 Task: Create a rule from the Agile list, Priority changed -> Complete task in the project AgileRelay if Priority Cleared then Complete Task
Action: Mouse moved to (938, 157)
Screenshot: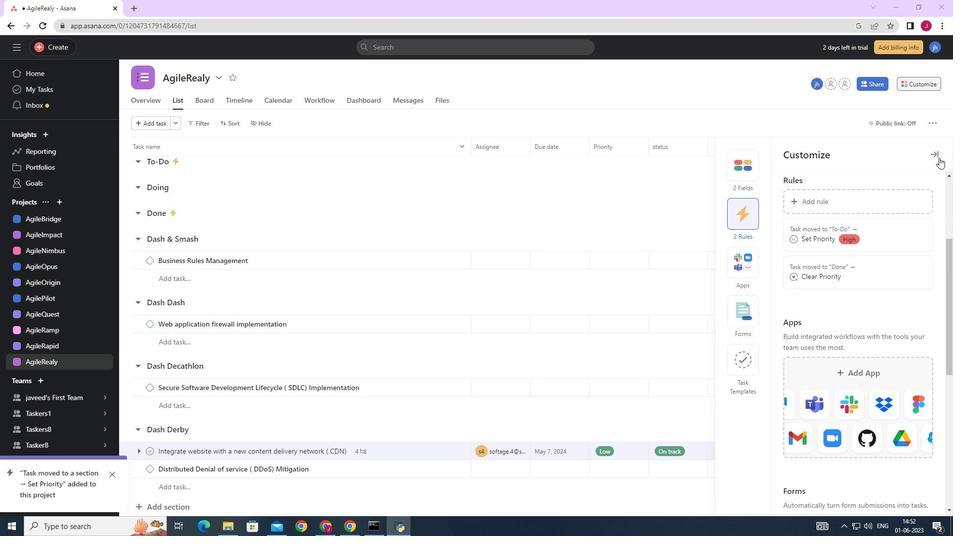 
Action: Mouse pressed left at (938, 157)
Screenshot: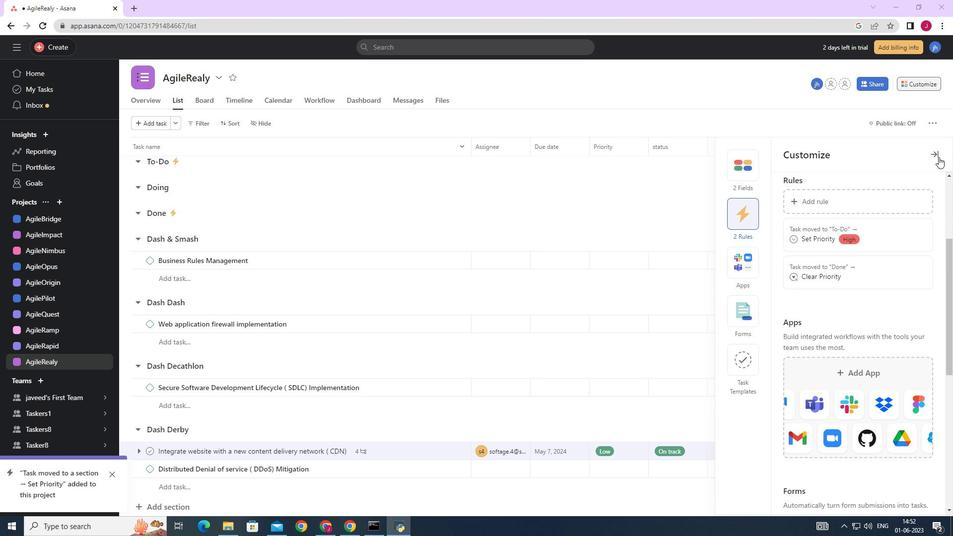 
Action: Mouse moved to (701, 249)
Screenshot: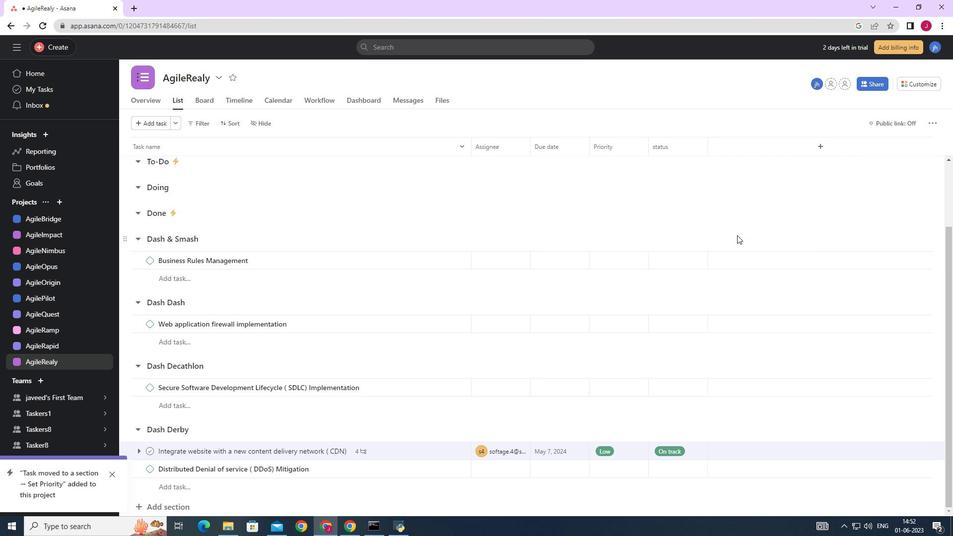 
Action: Mouse scrolled (701, 249) with delta (0, 0)
Screenshot: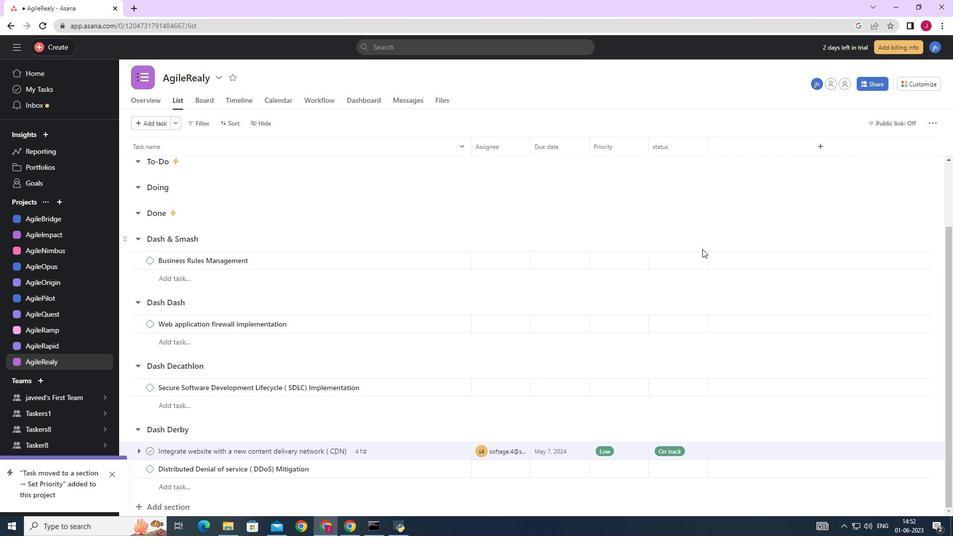 
Action: Mouse scrolled (701, 249) with delta (0, 0)
Screenshot: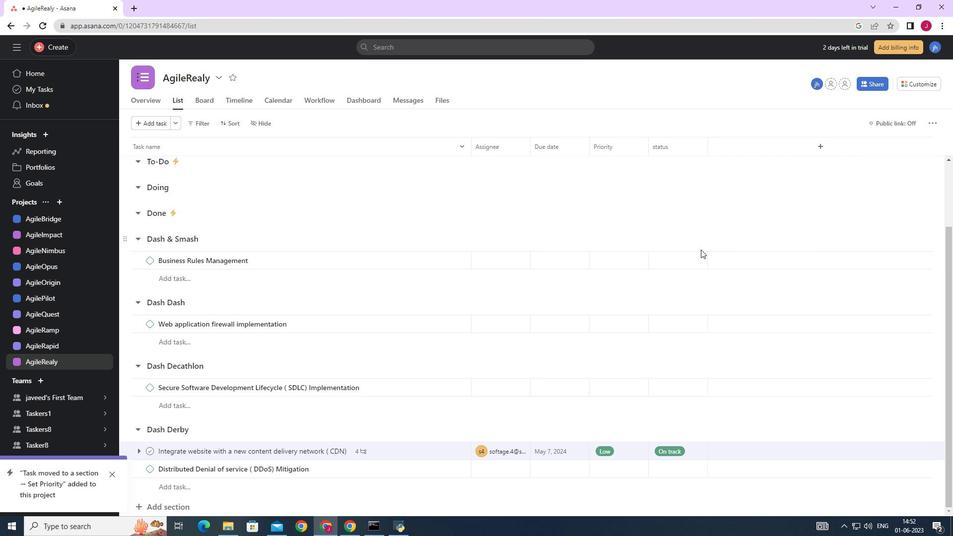 
Action: Mouse scrolled (701, 249) with delta (0, 0)
Screenshot: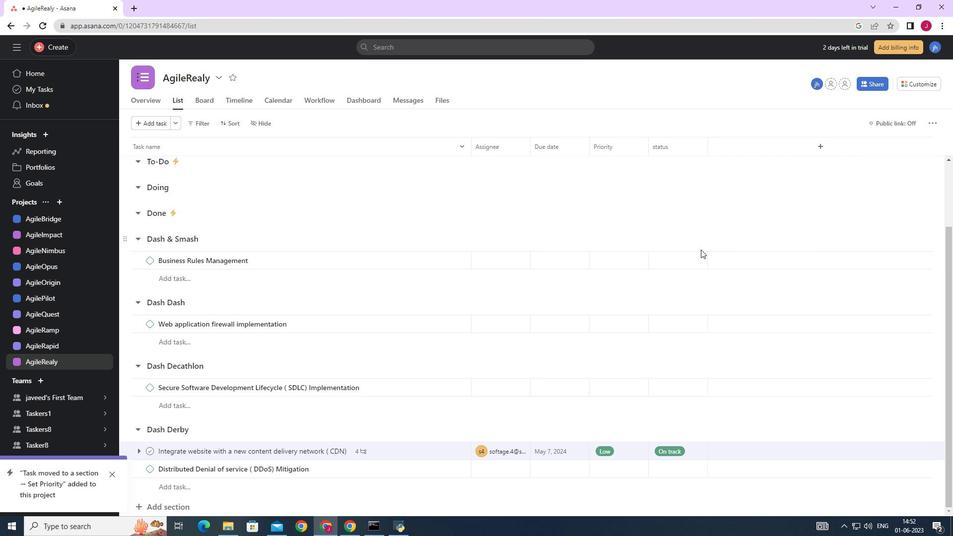 
Action: Mouse scrolled (701, 249) with delta (0, 0)
Screenshot: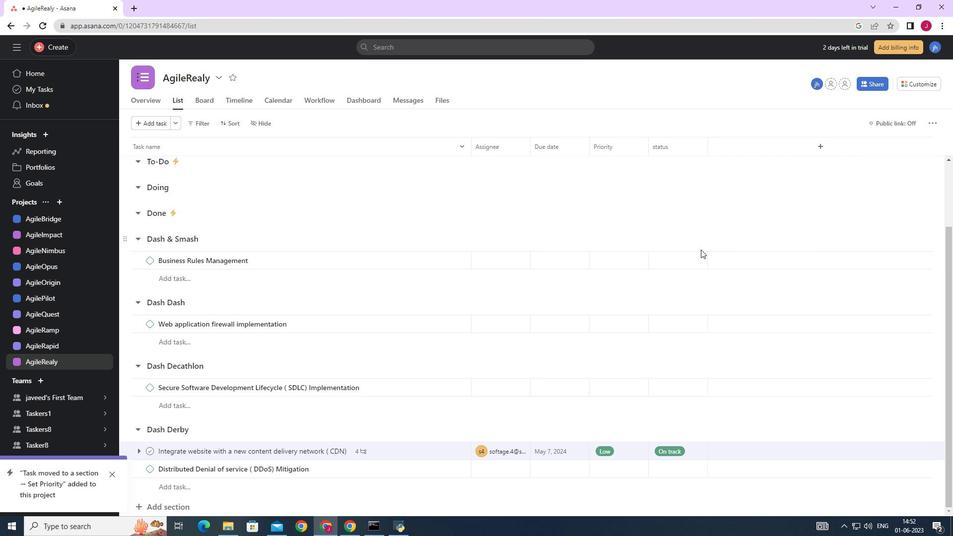 
Action: Mouse moved to (923, 83)
Screenshot: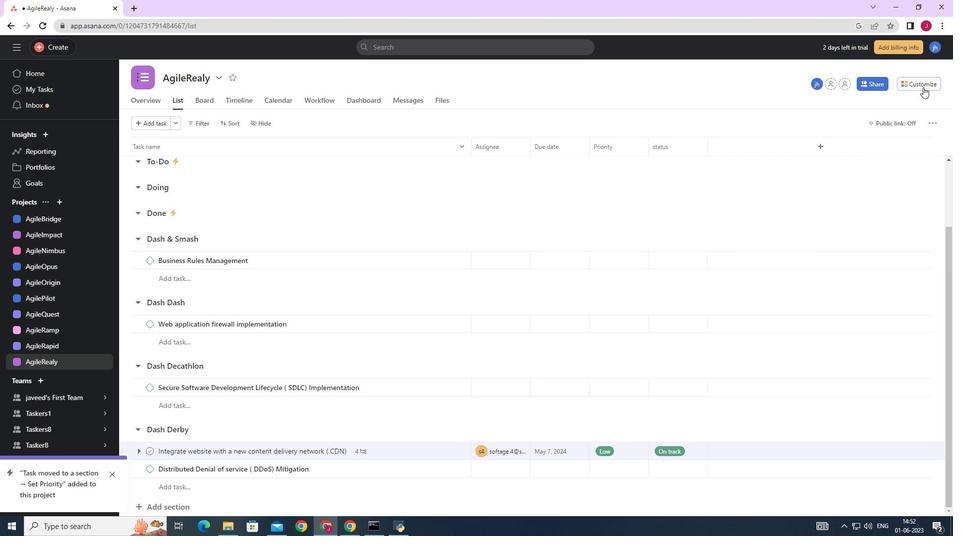 
Action: Mouse pressed left at (923, 83)
Screenshot: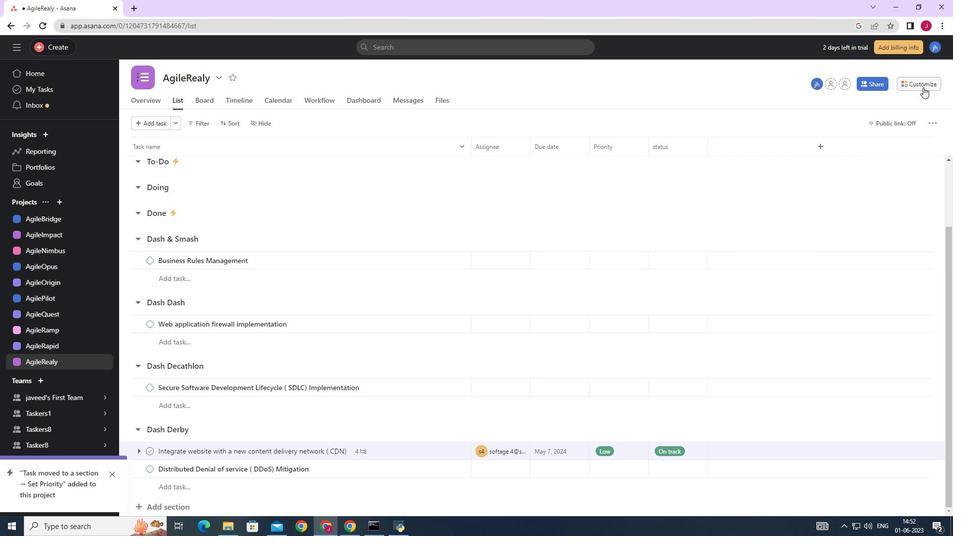 
Action: Mouse moved to (748, 214)
Screenshot: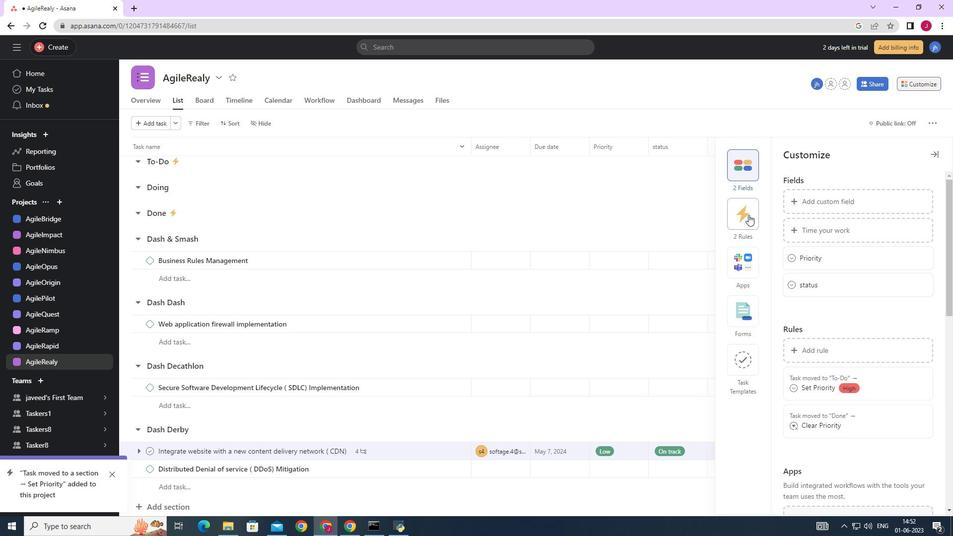 
Action: Mouse pressed left at (748, 214)
Screenshot: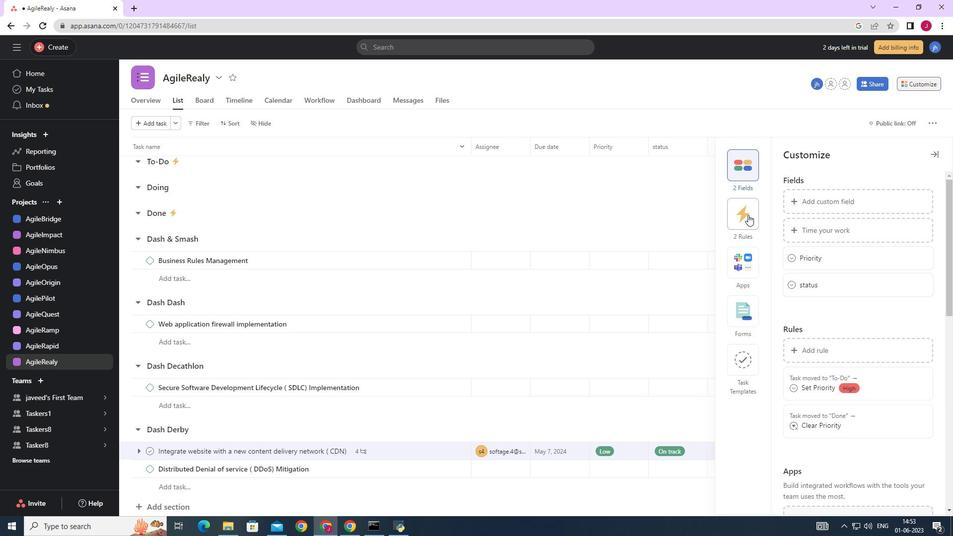
Action: Mouse moved to (810, 197)
Screenshot: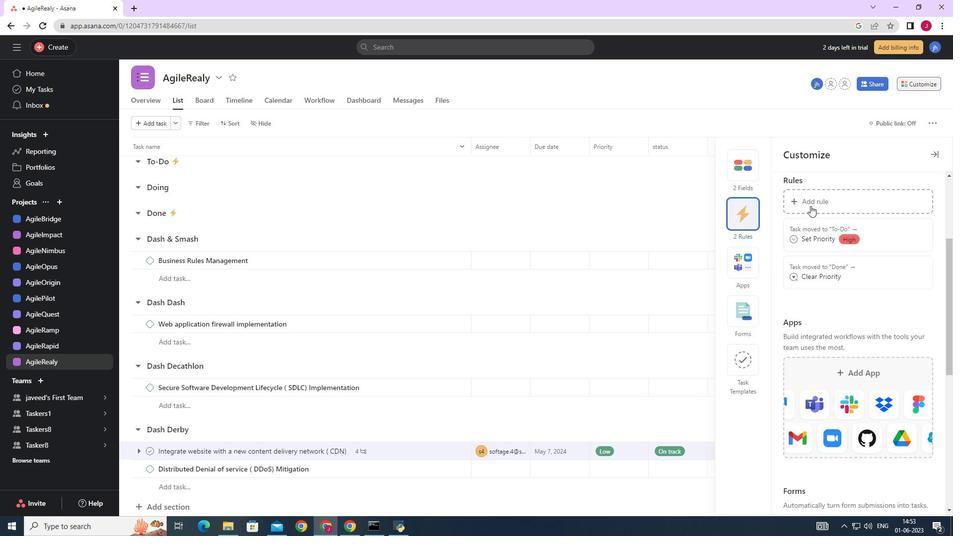
Action: Mouse pressed left at (810, 197)
Screenshot: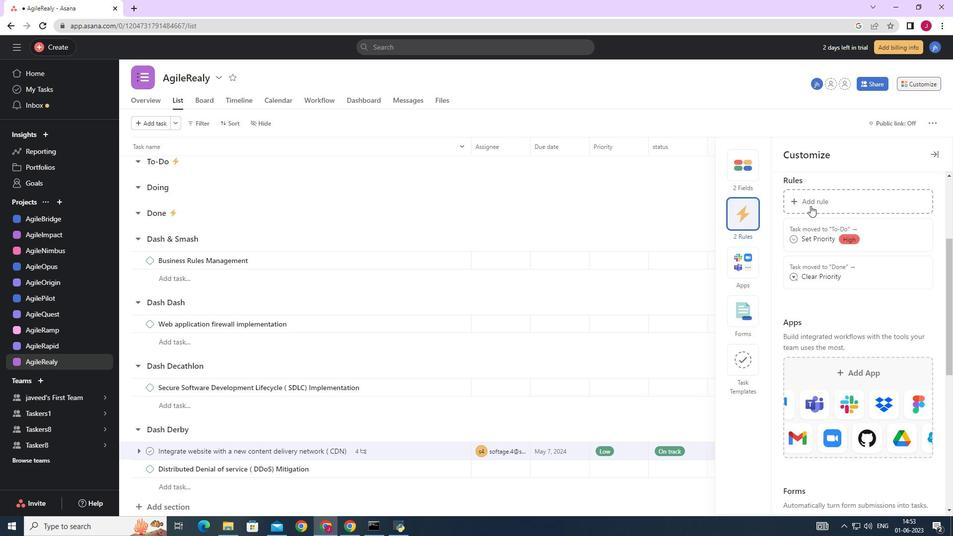 
Action: Mouse moved to (206, 149)
Screenshot: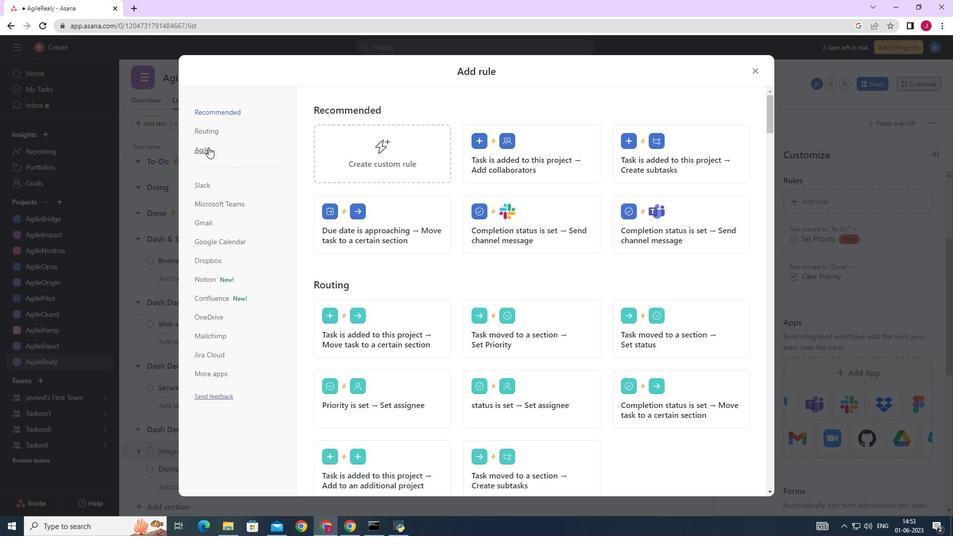 
Action: Mouse pressed left at (206, 149)
Screenshot: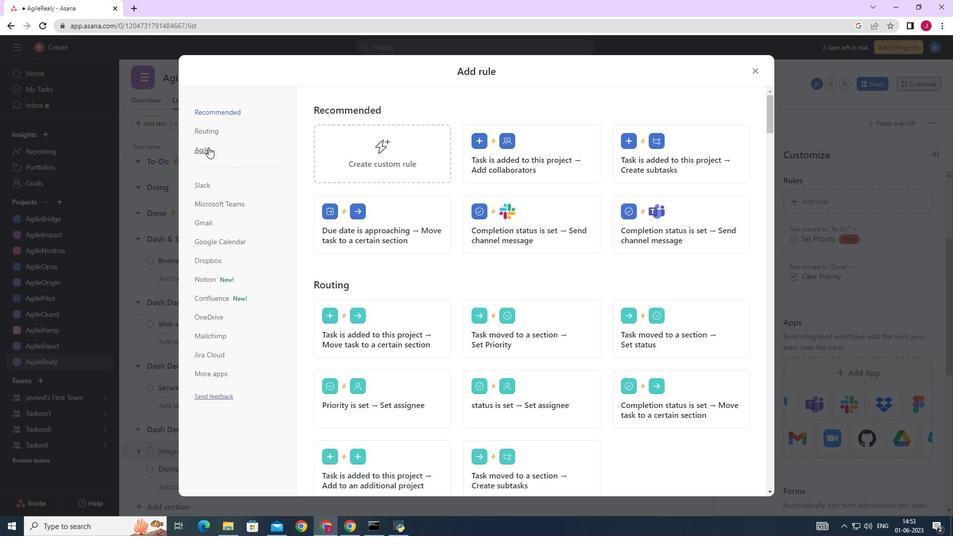 
Action: Mouse moved to (410, 151)
Screenshot: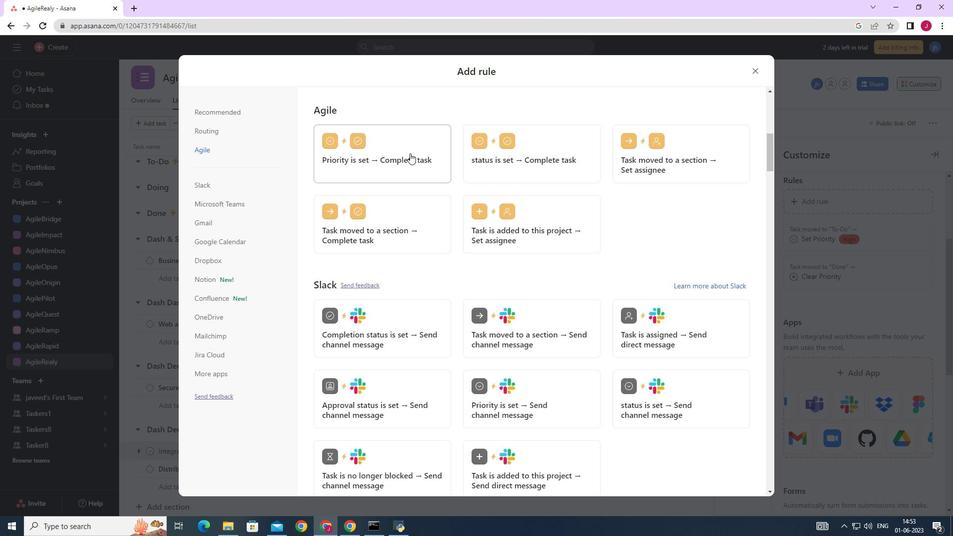 
Action: Mouse pressed left at (410, 151)
Screenshot: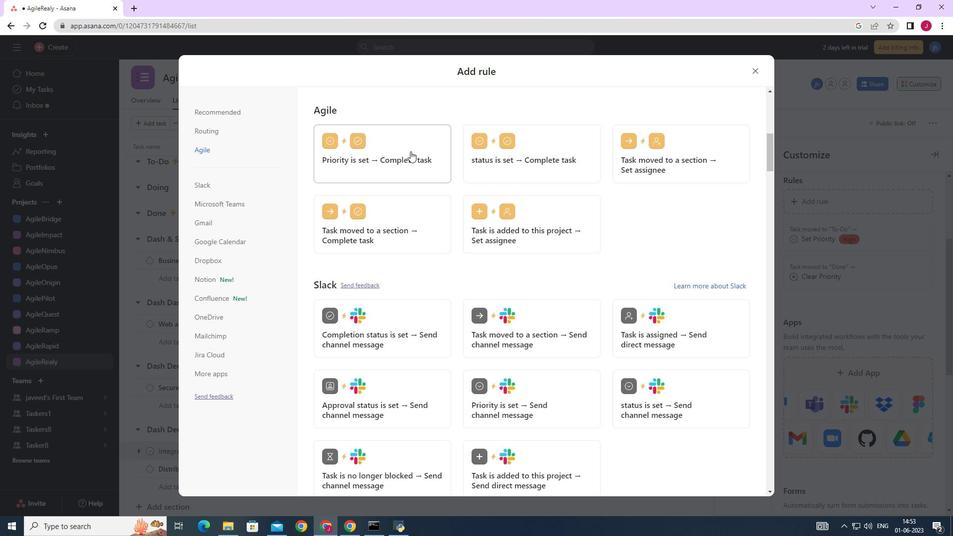 
Action: Mouse moved to (367, 327)
Screenshot: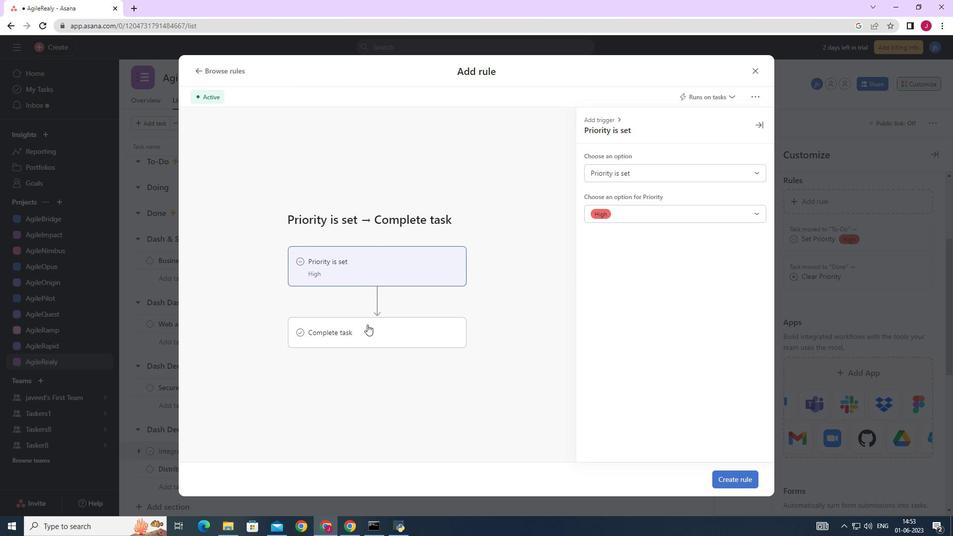 
Action: Mouse pressed left at (367, 327)
Screenshot: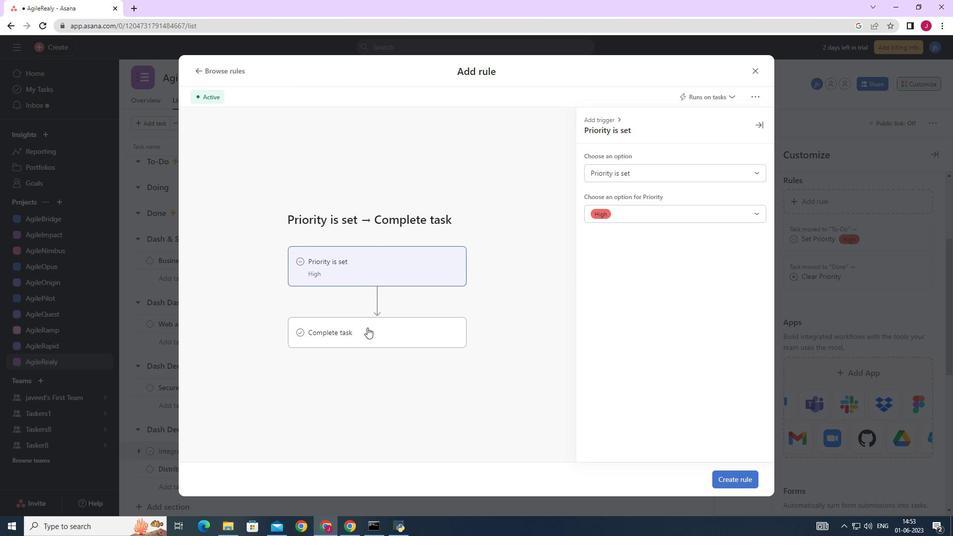 
Action: Mouse moved to (438, 265)
Screenshot: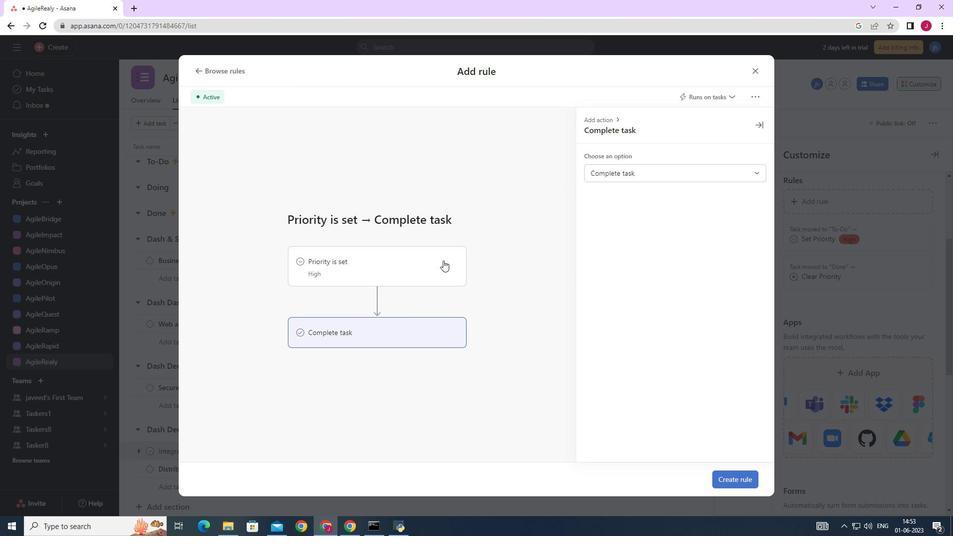 
Action: Mouse pressed left at (438, 265)
Screenshot: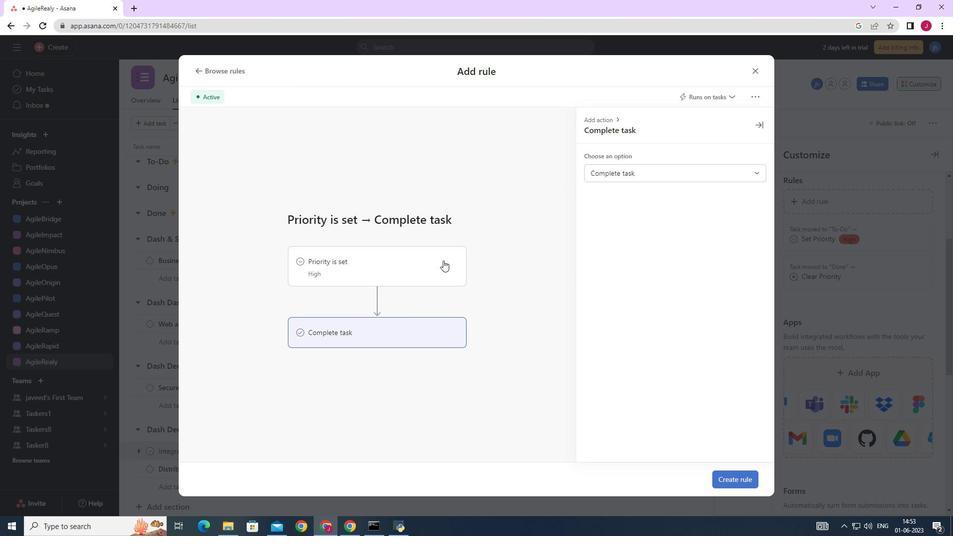 
Action: Mouse moved to (613, 172)
Screenshot: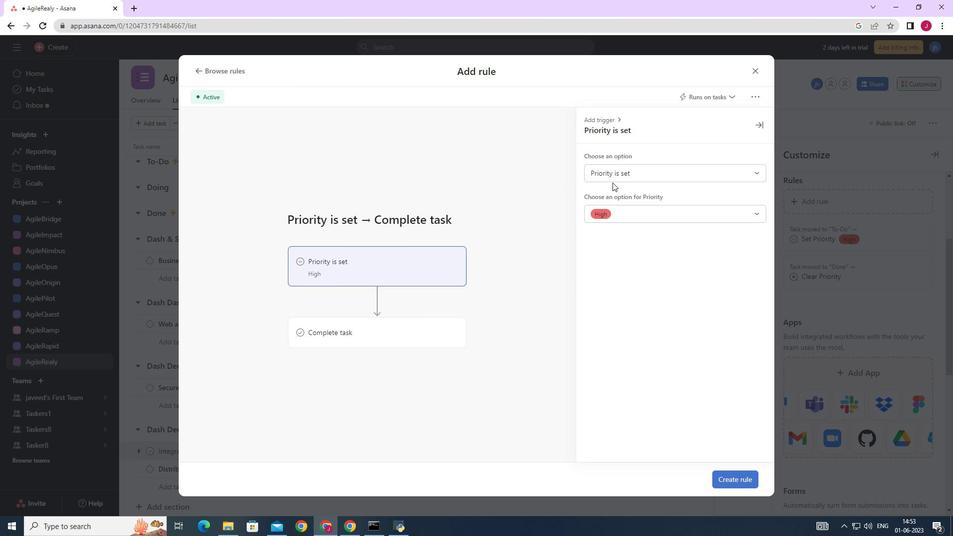 
Action: Mouse pressed left at (613, 172)
Screenshot: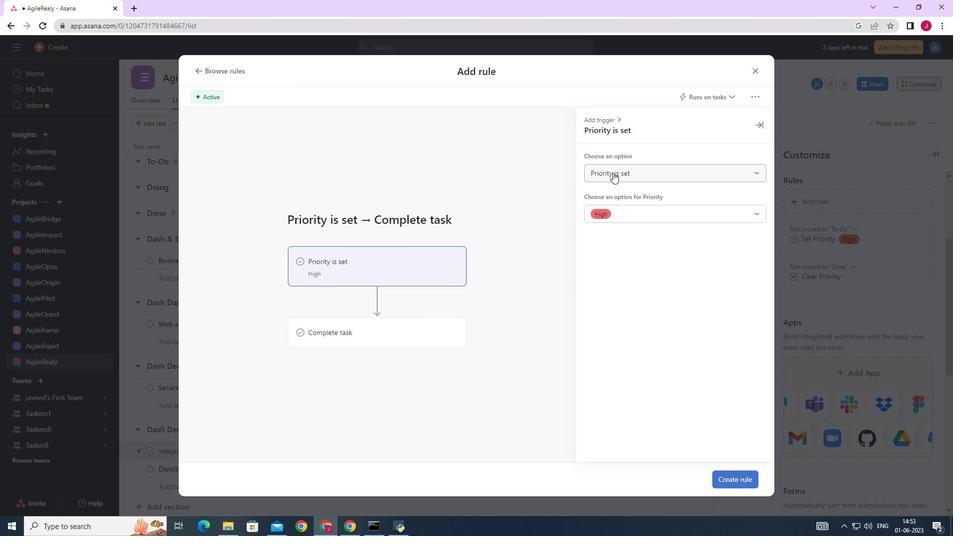 
Action: Mouse moved to (618, 210)
Screenshot: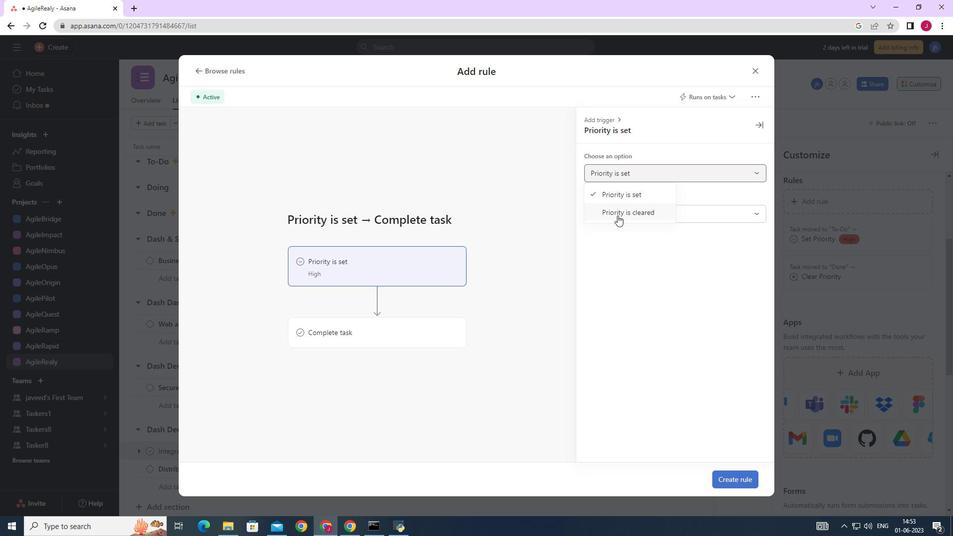 
Action: Mouse pressed left at (618, 210)
Screenshot: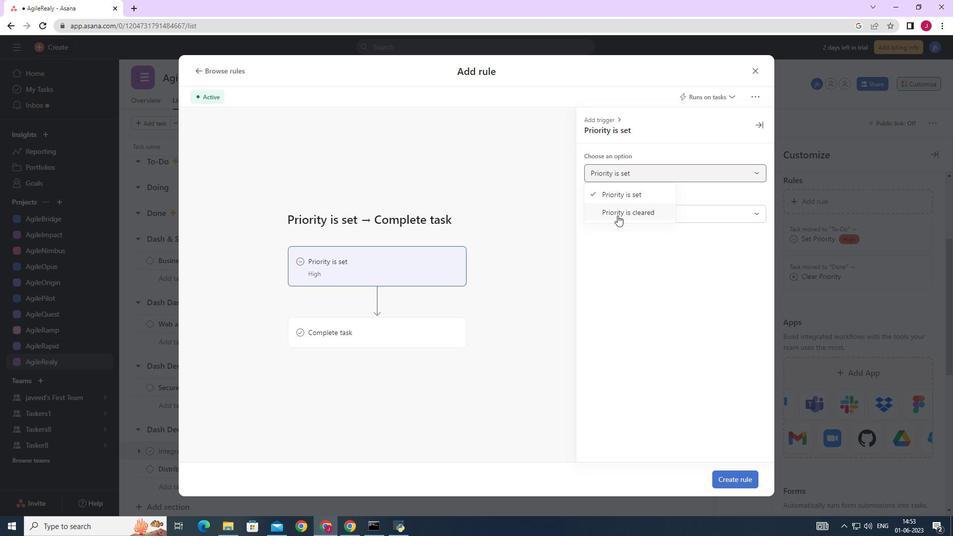 
Action: Mouse moved to (373, 325)
Screenshot: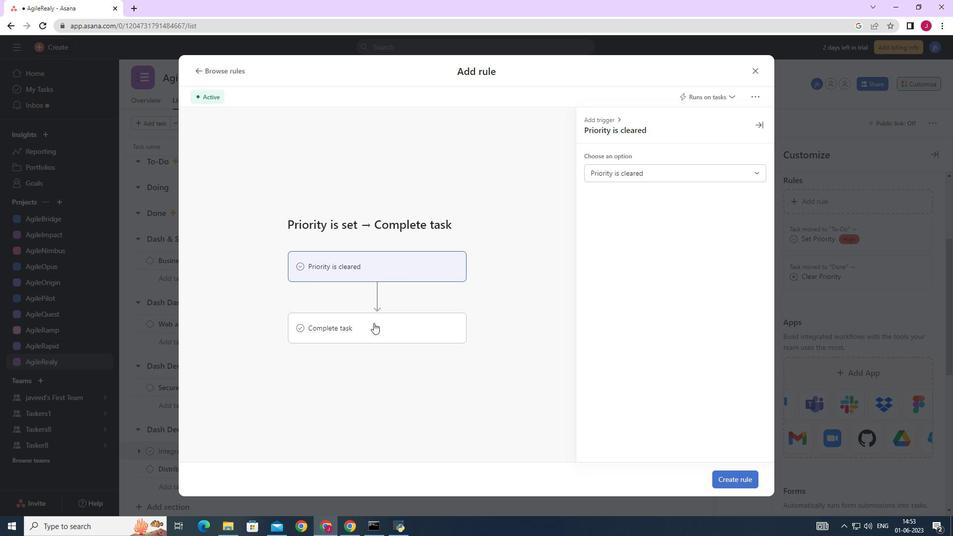 
Action: Mouse pressed left at (373, 325)
Screenshot: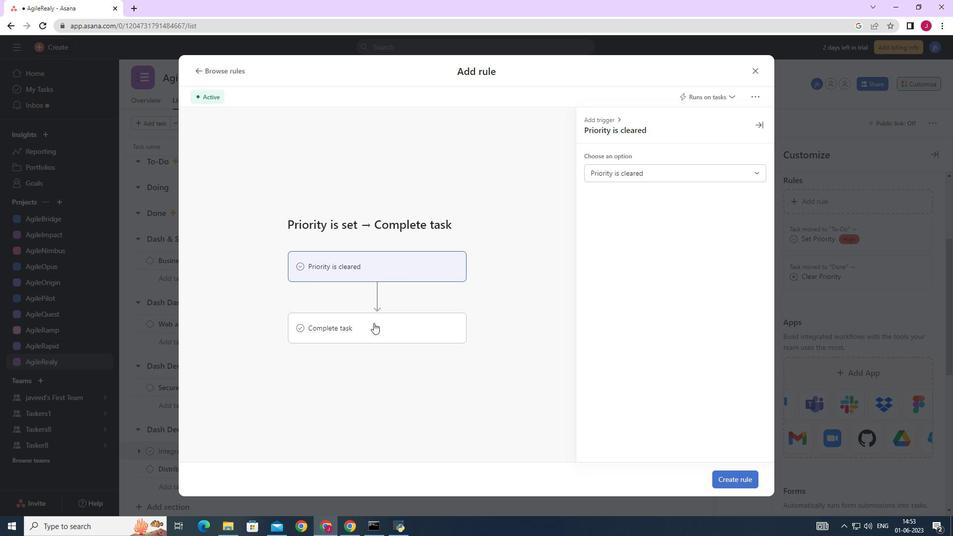 
Action: Mouse moved to (731, 478)
Screenshot: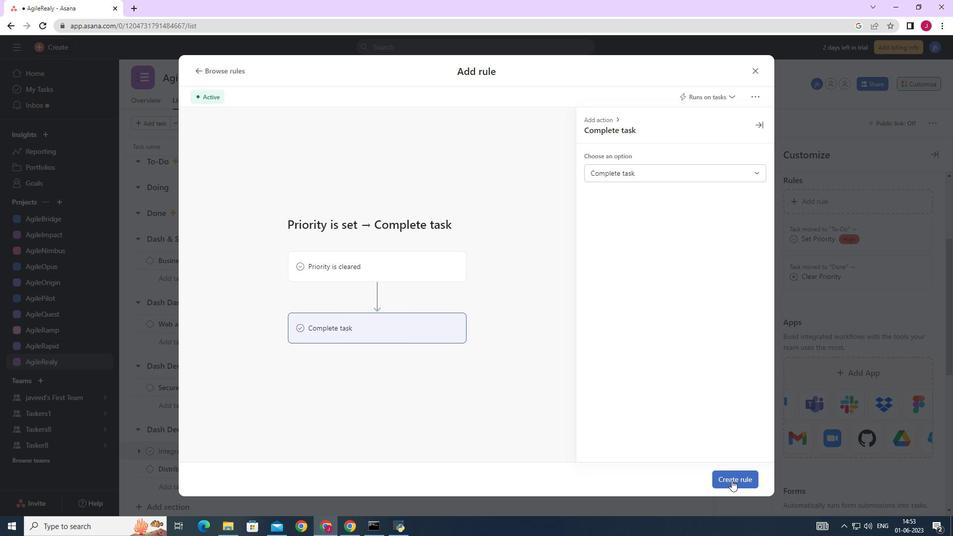 
Action: Mouse pressed left at (731, 478)
Screenshot: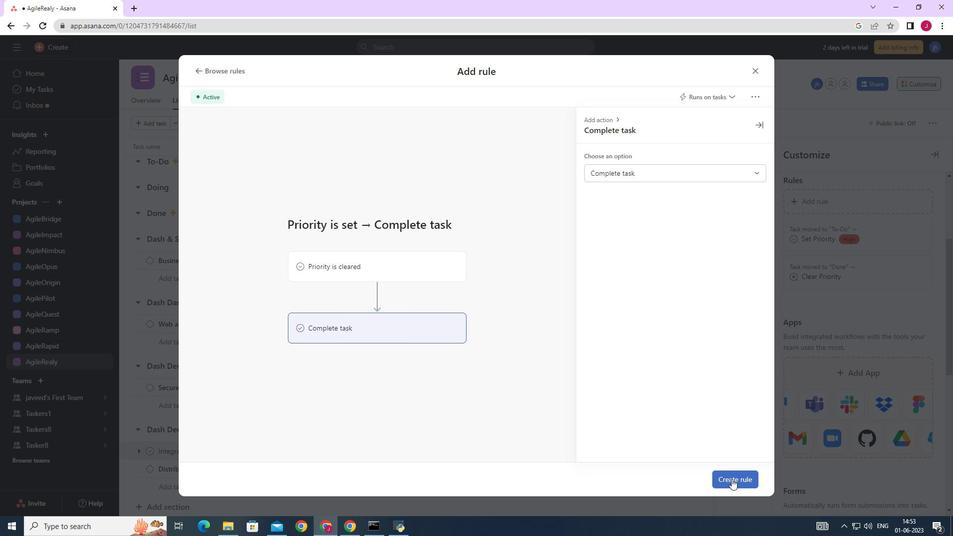 
Action: Mouse moved to (607, 359)
Screenshot: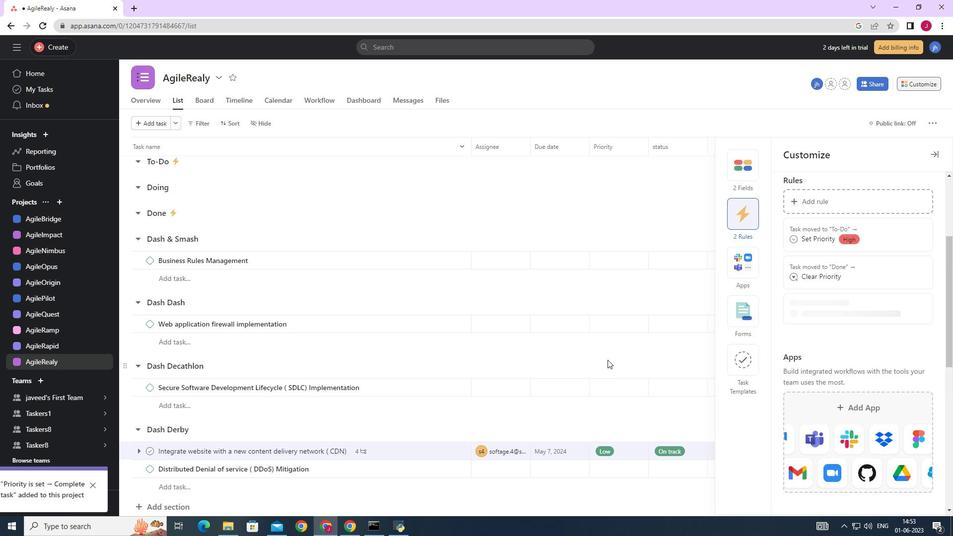 
